 Task: Create ChildIssue0000000073 as Child Issue of Issue Issue0000000037 in Backlog  in Scrum Project Project0000000008 in Jira. Create ChildIssue0000000074 as Child Issue of Issue Issue0000000037 in Backlog  in Scrum Project Project0000000008 in Jira. Create ChildIssue0000000075 as Child Issue of Issue Issue0000000038 in Backlog  in Scrum Project Project0000000008 in Jira. Create ChildIssue0000000076 as Child Issue of Issue Issue0000000038 in Backlog  in Scrum Project Project0000000008 in Jira. Create ChildIssue0000000077 as Child Issue of Issue Issue0000000039 in Backlog  in Scrum Project Project0000000008 in Jira
Action: Mouse moved to (328, 385)
Screenshot: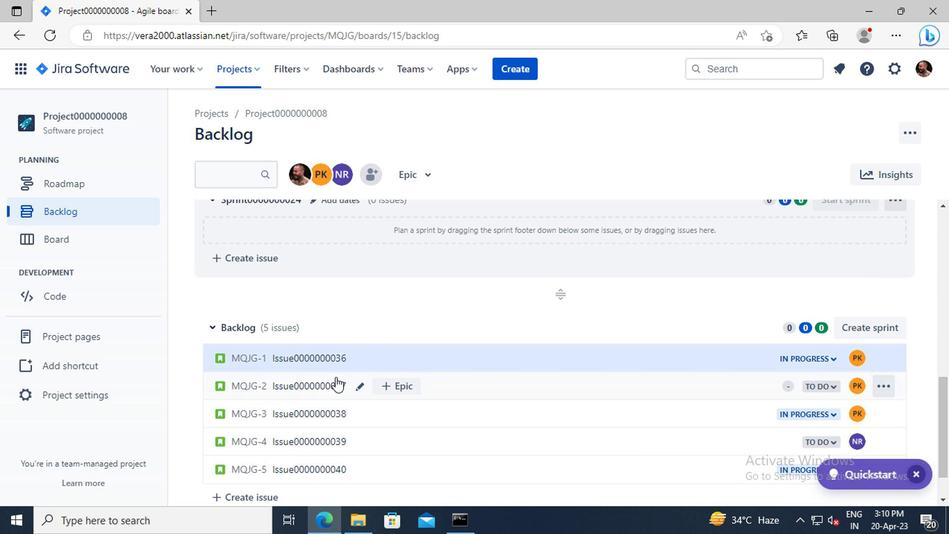
Action: Mouse pressed left at (328, 385)
Screenshot: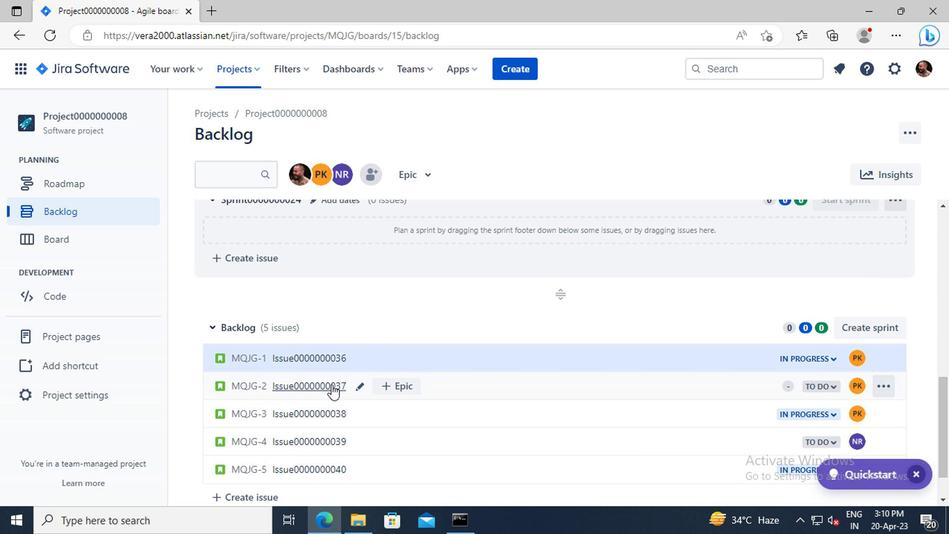 
Action: Mouse moved to (704, 277)
Screenshot: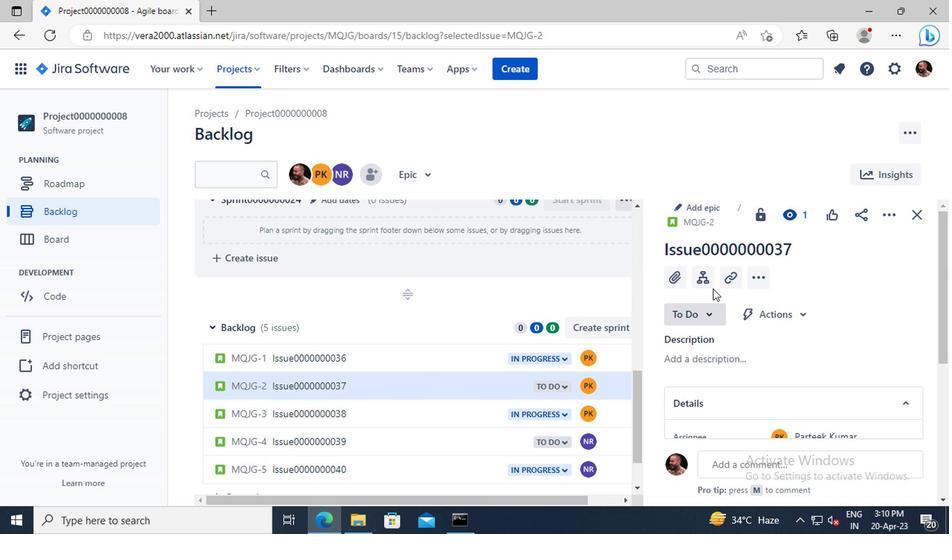 
Action: Mouse pressed left at (704, 277)
Screenshot: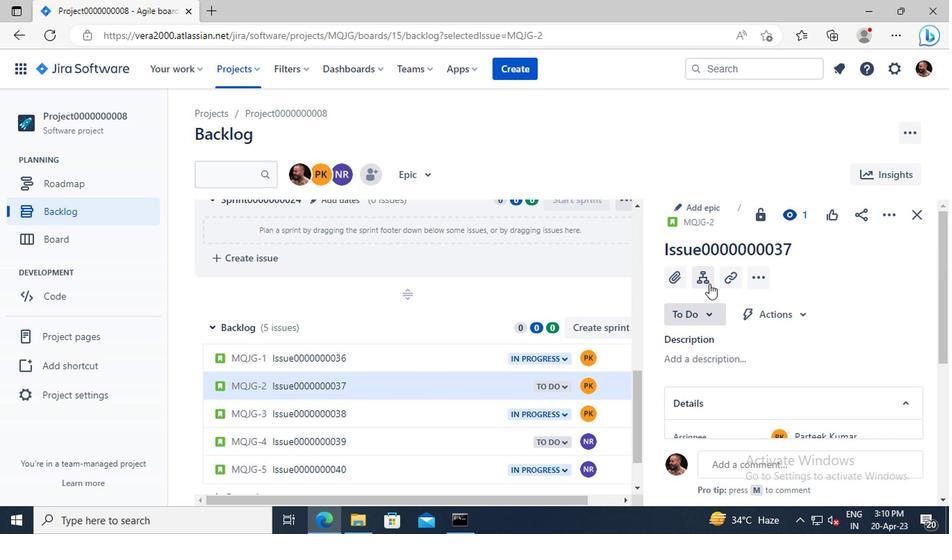 
Action: Mouse moved to (726, 343)
Screenshot: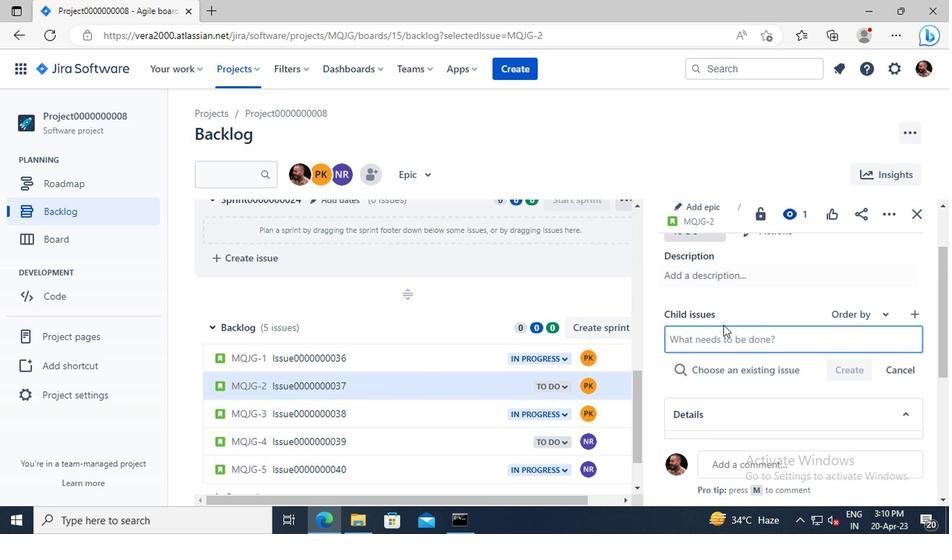 
Action: Mouse pressed left at (726, 343)
Screenshot: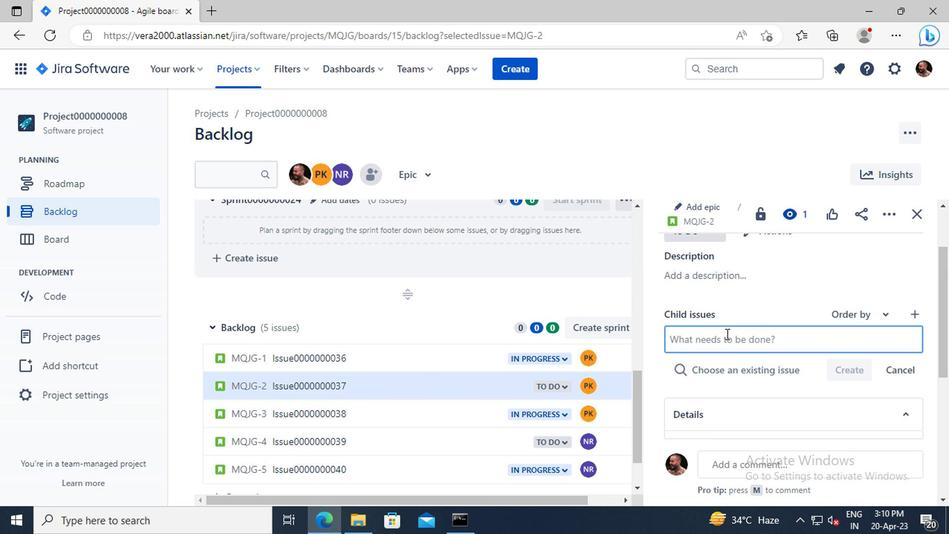 
Action: Key pressed <Key.shift>CHILD<Key.shift>ISSUE0000000073
Screenshot: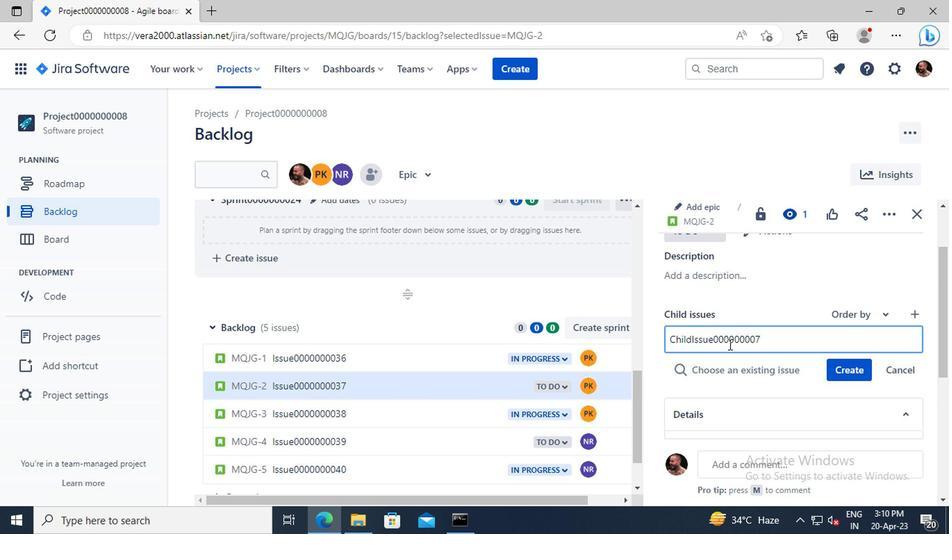 
Action: Mouse moved to (858, 367)
Screenshot: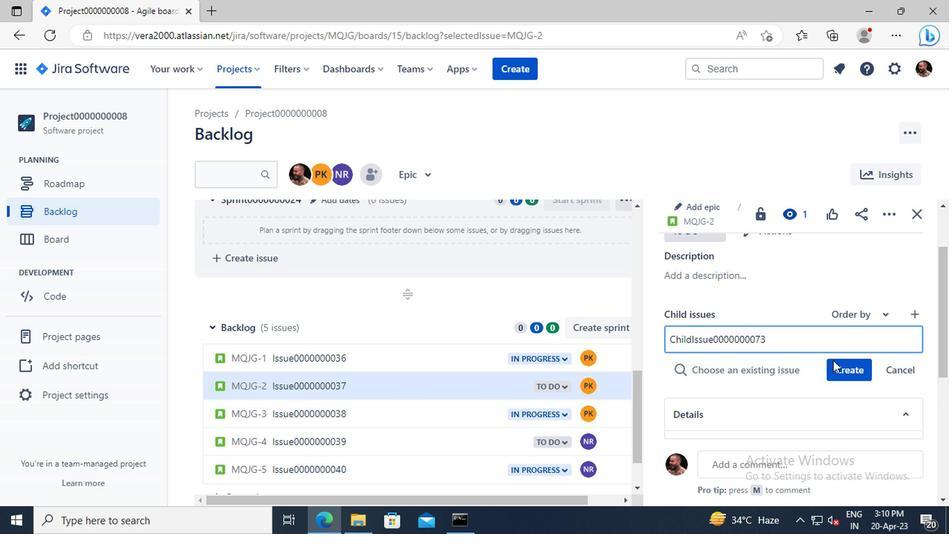
Action: Mouse pressed left at (858, 367)
Screenshot: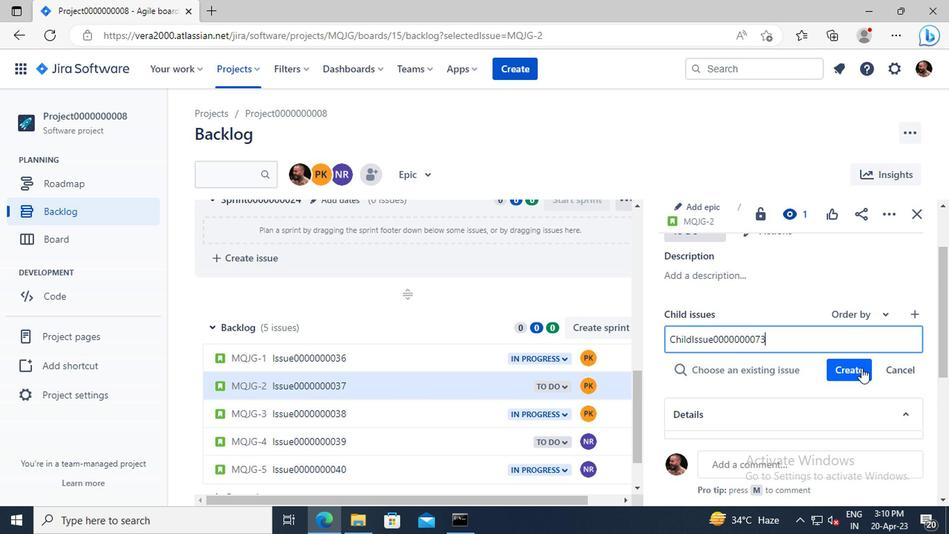 
Action: Mouse moved to (776, 373)
Screenshot: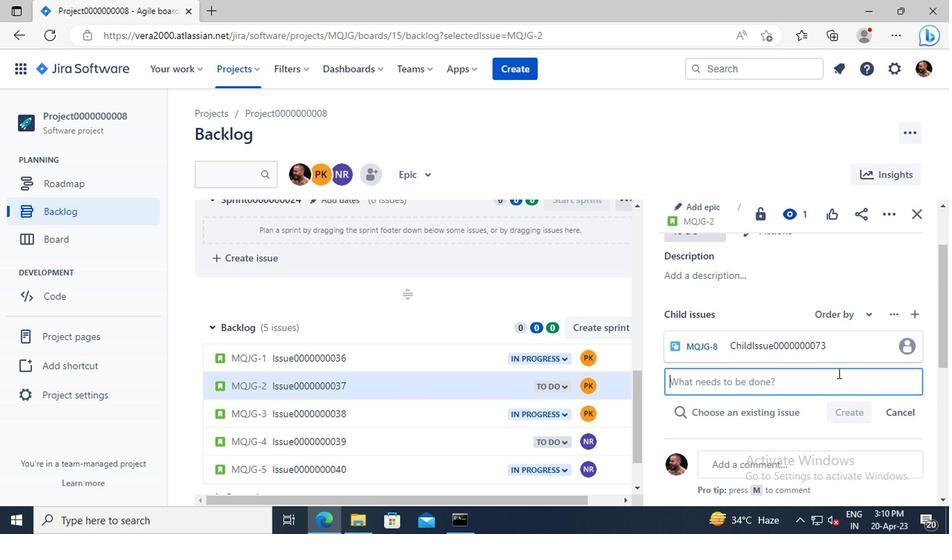 
Action: Mouse pressed left at (776, 373)
Screenshot: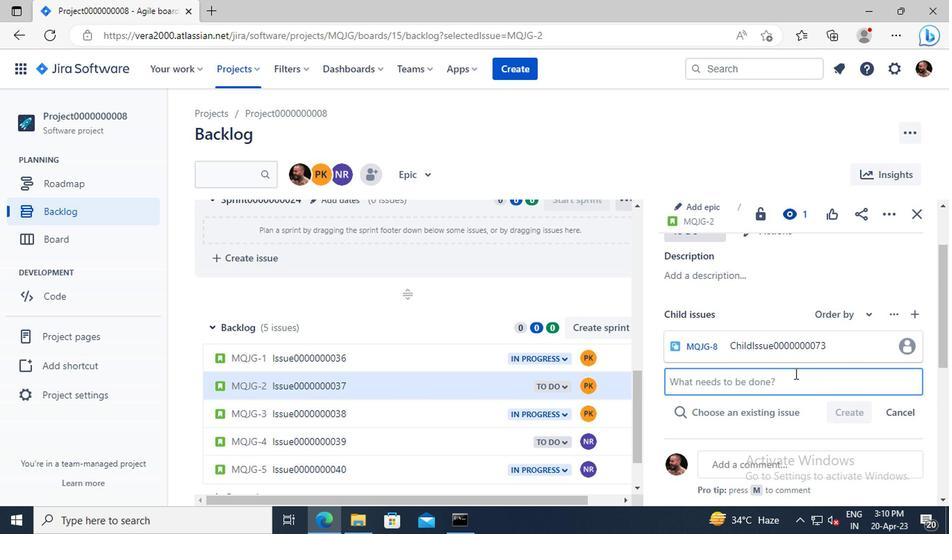 
Action: Key pressed <Key.shift>CHILD<Key.shift>ISSUE0000000074
Screenshot: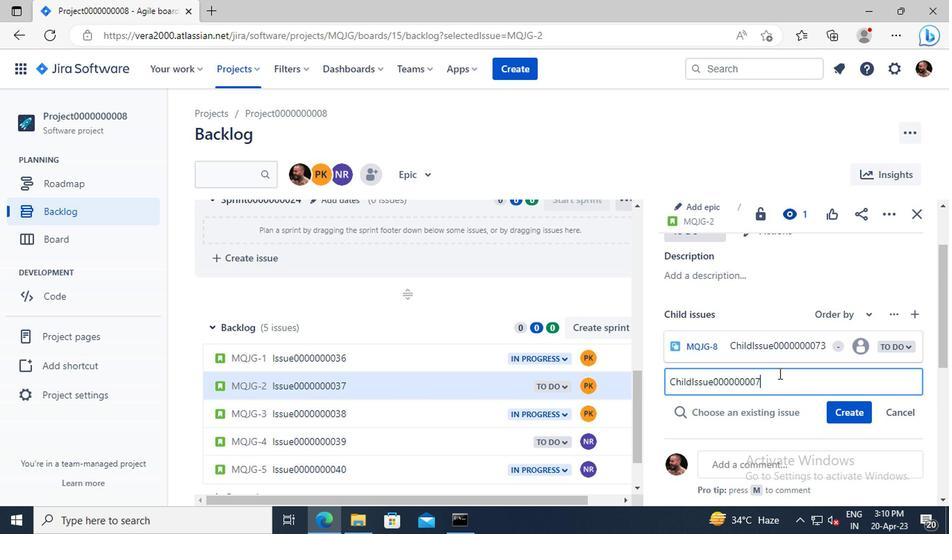 
Action: Mouse moved to (843, 408)
Screenshot: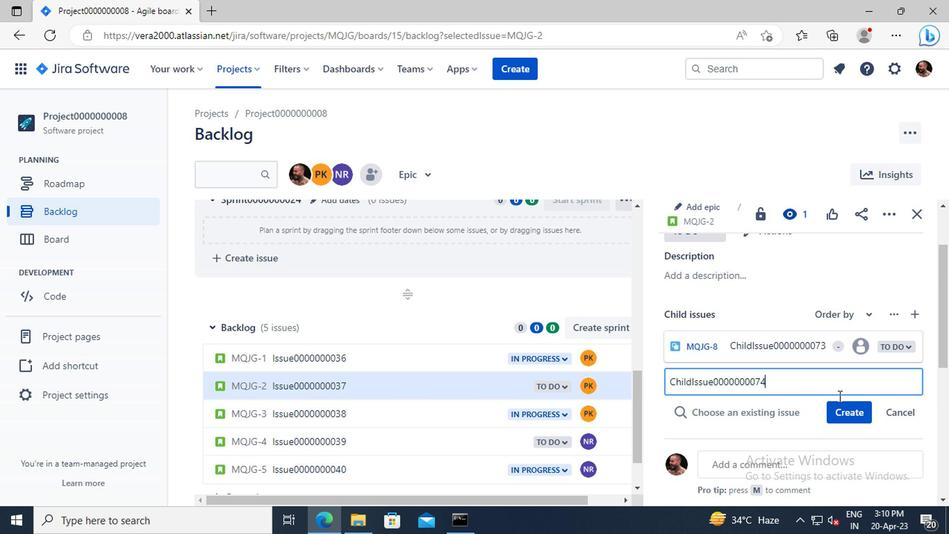 
Action: Mouse pressed left at (843, 408)
Screenshot: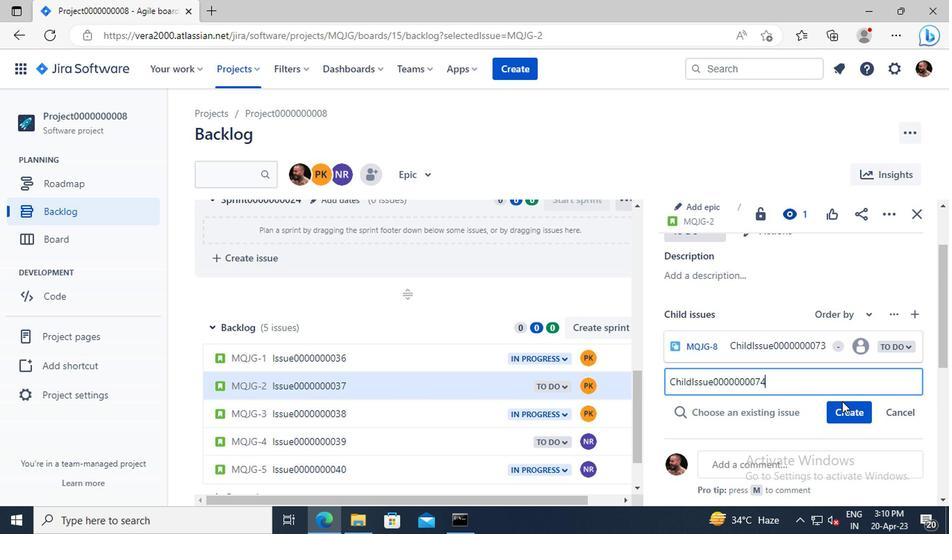 
Action: Mouse moved to (313, 415)
Screenshot: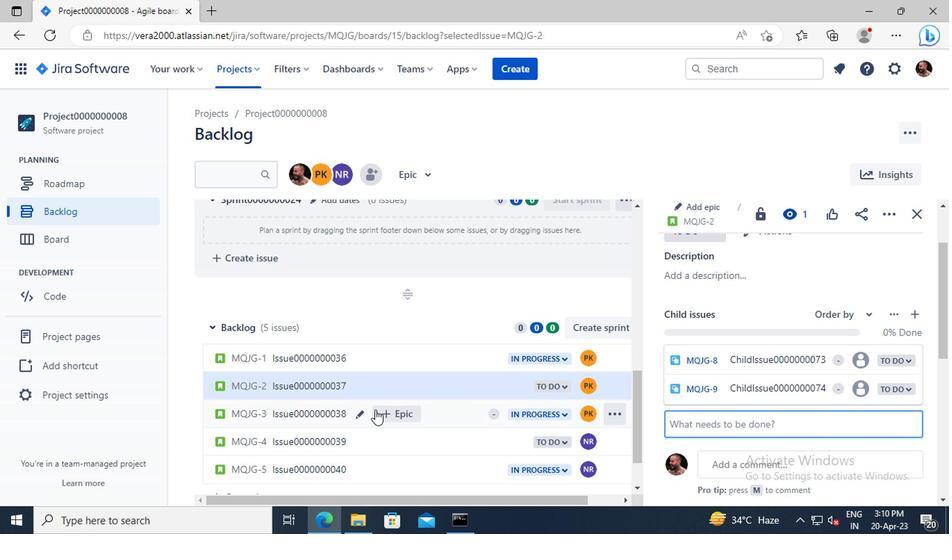 
Action: Mouse pressed left at (313, 415)
Screenshot: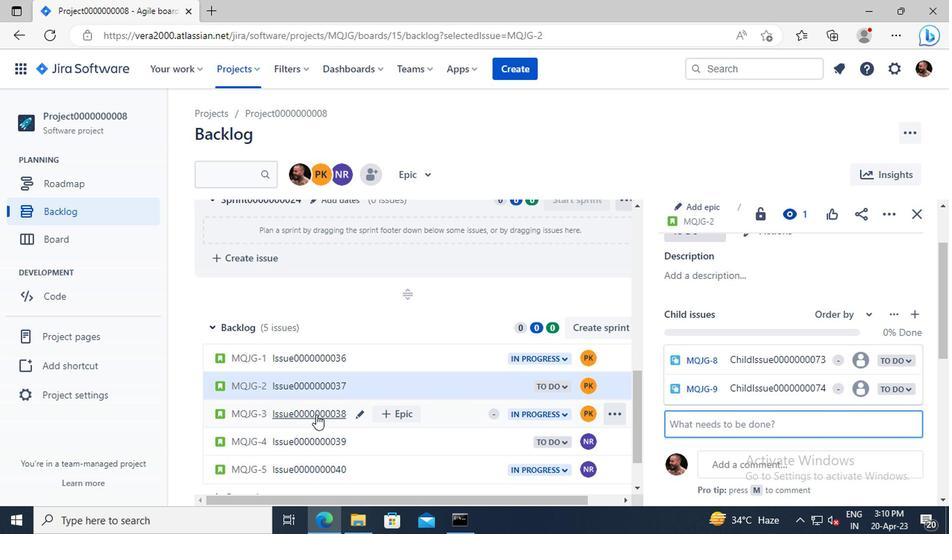 
Action: Mouse moved to (695, 271)
Screenshot: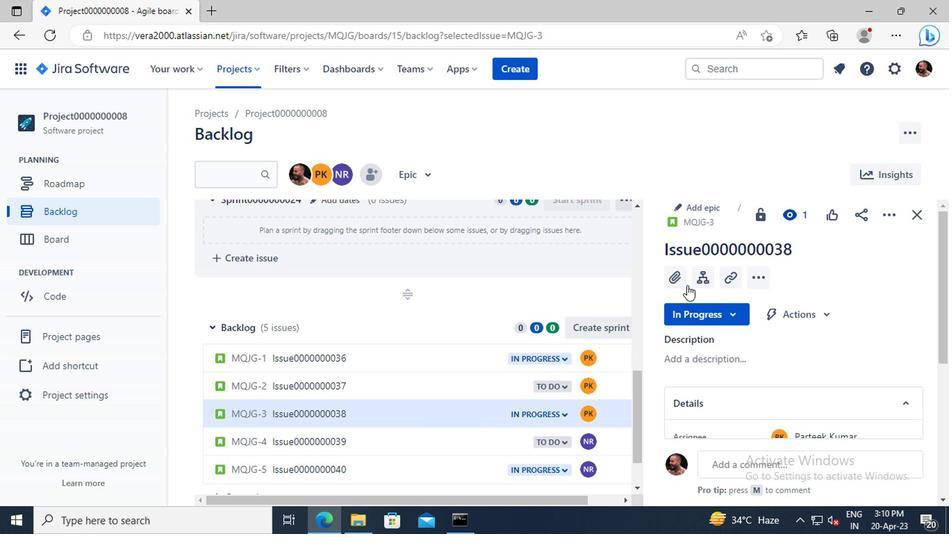 
Action: Mouse pressed left at (695, 271)
Screenshot: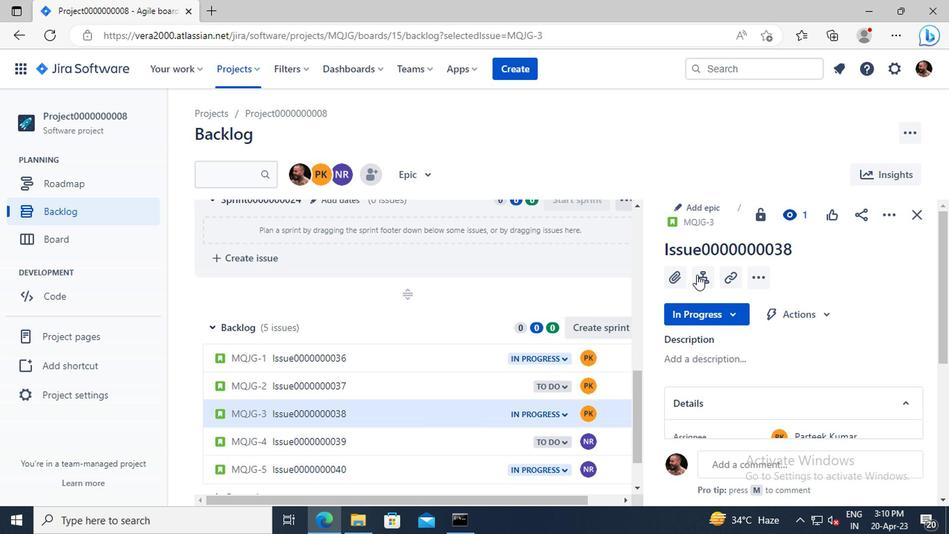 
Action: Mouse moved to (718, 335)
Screenshot: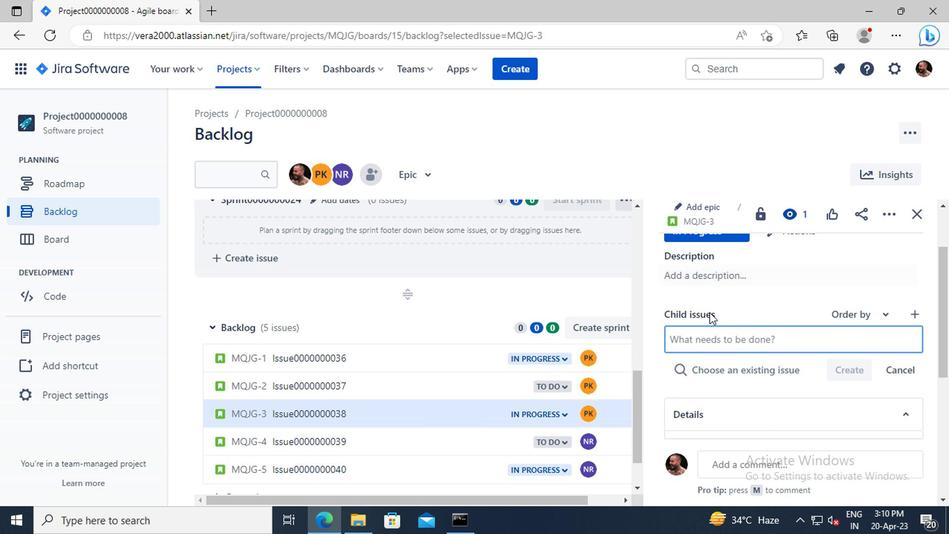 
Action: Mouse pressed left at (718, 335)
Screenshot: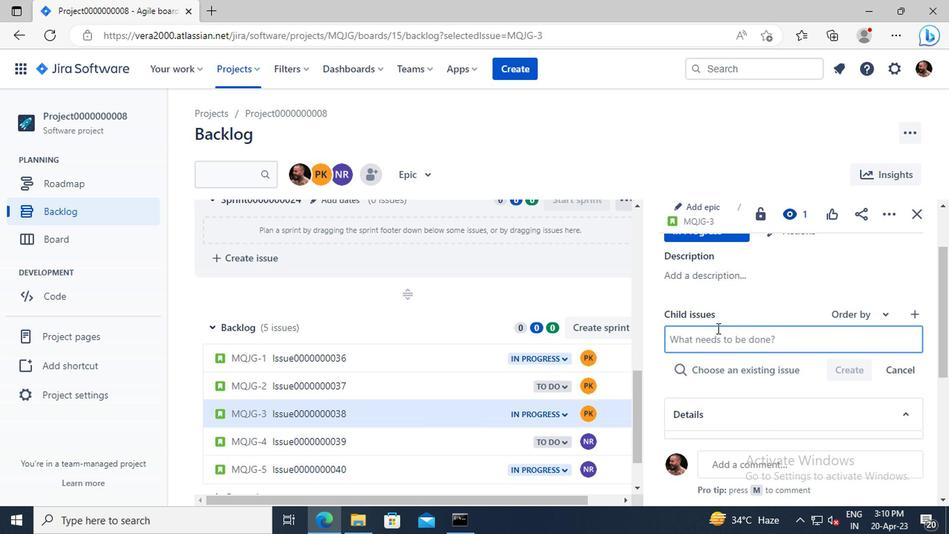 
Action: Key pressed <Key.shift>CHILD<Key.shift>ISSUE0000000075
Screenshot: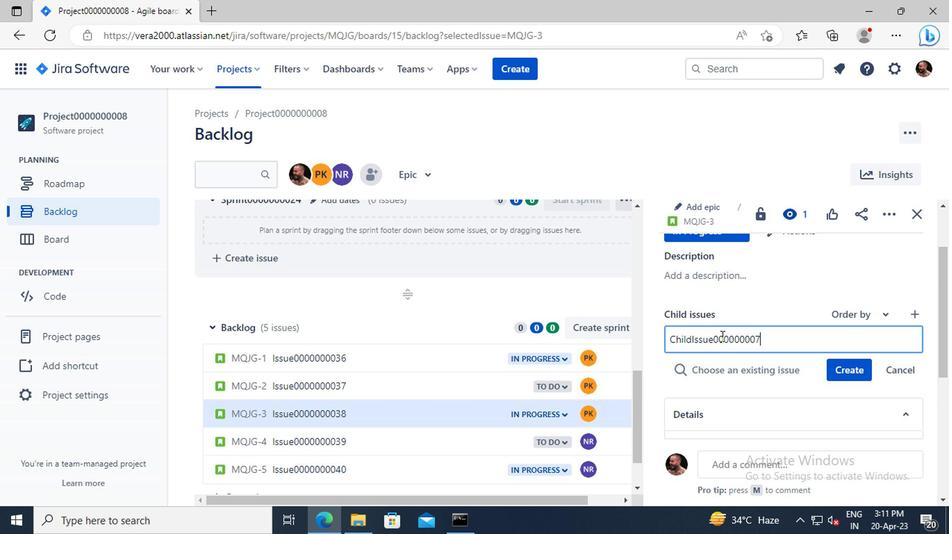 
Action: Mouse moved to (848, 367)
Screenshot: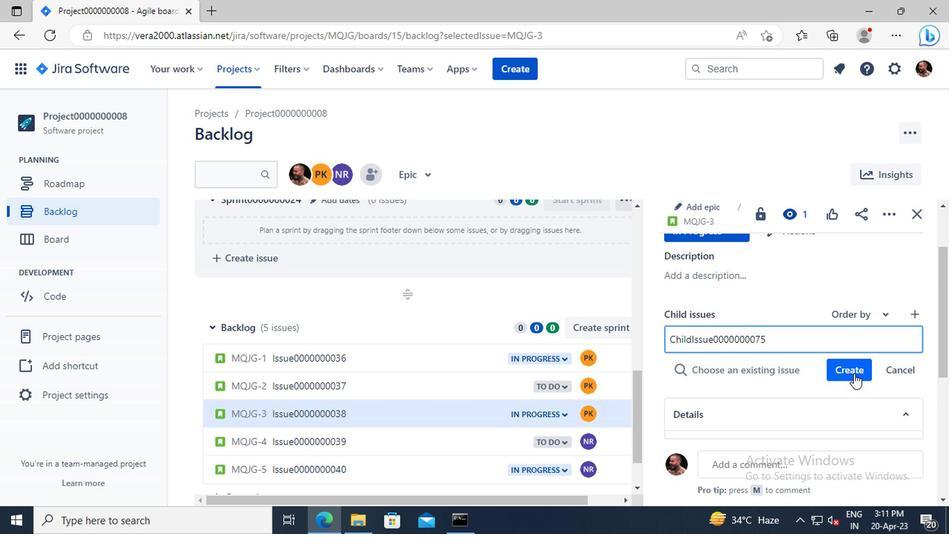 
Action: Mouse pressed left at (848, 367)
Screenshot: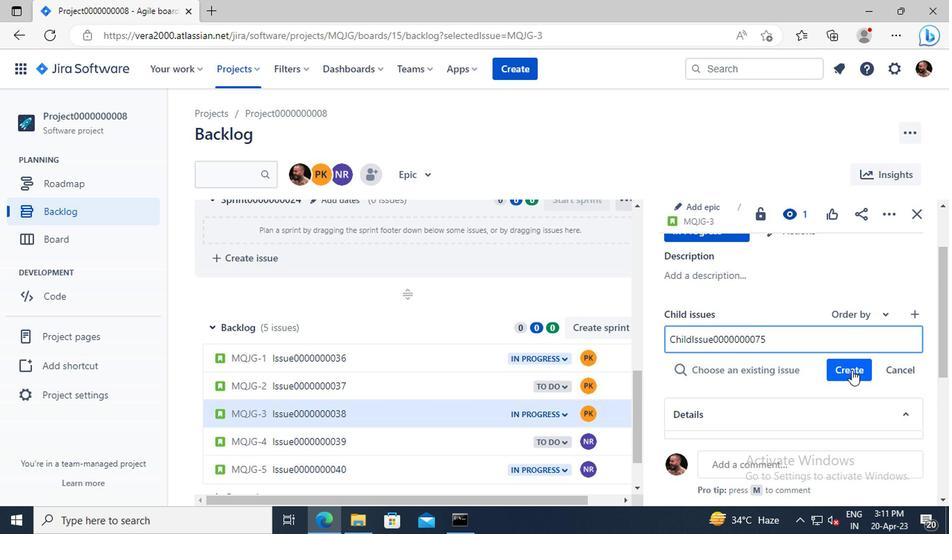 
Action: Mouse moved to (772, 382)
Screenshot: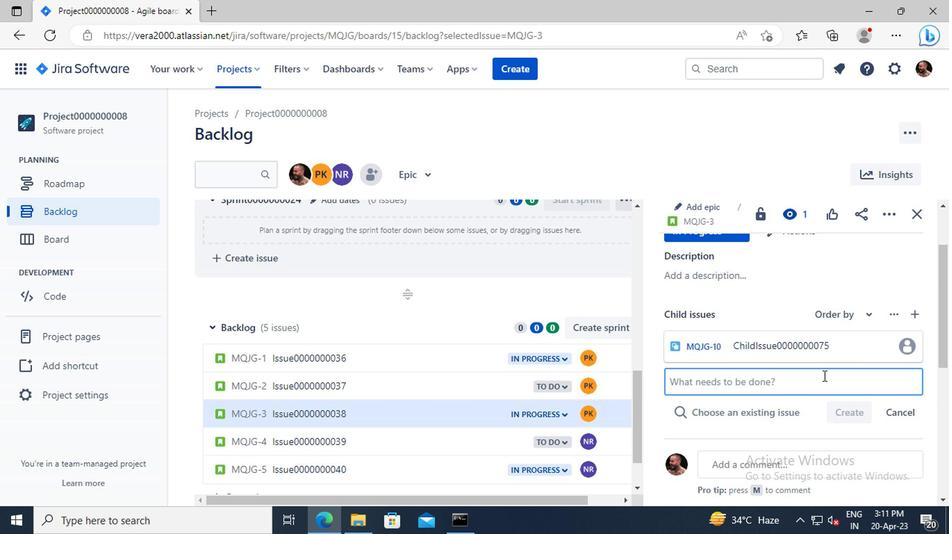 
Action: Mouse pressed left at (772, 382)
Screenshot: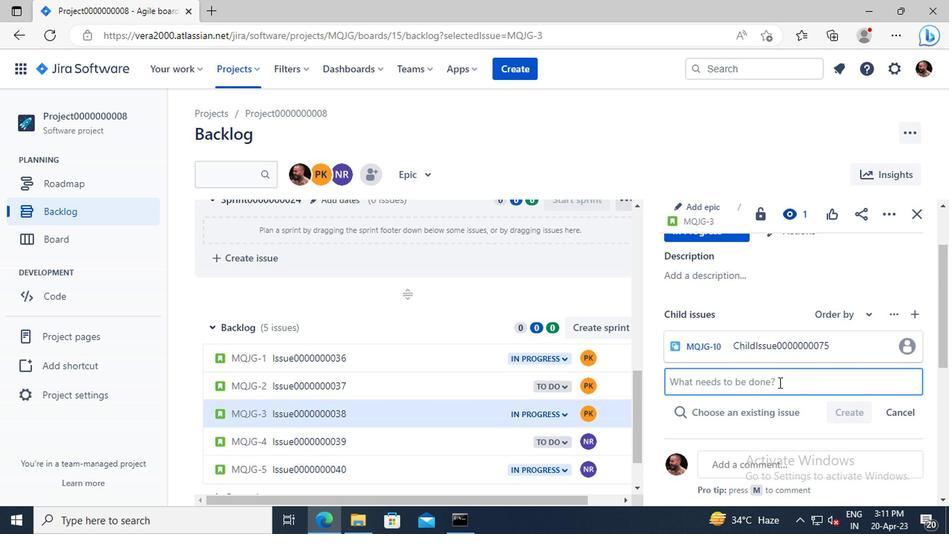 
Action: Key pressed <Key.shift>CHILD<Key.shift>ISSUE0000000076
Screenshot: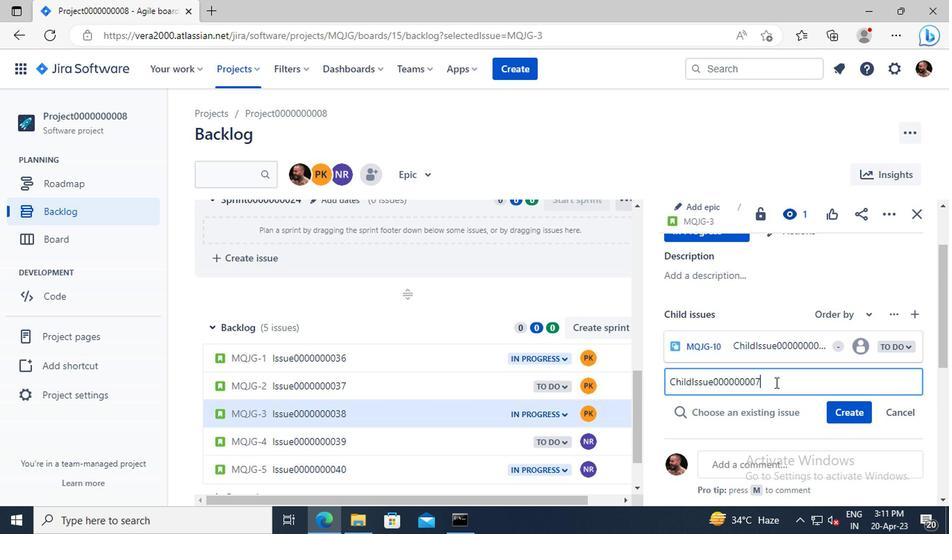 
Action: Mouse moved to (847, 408)
Screenshot: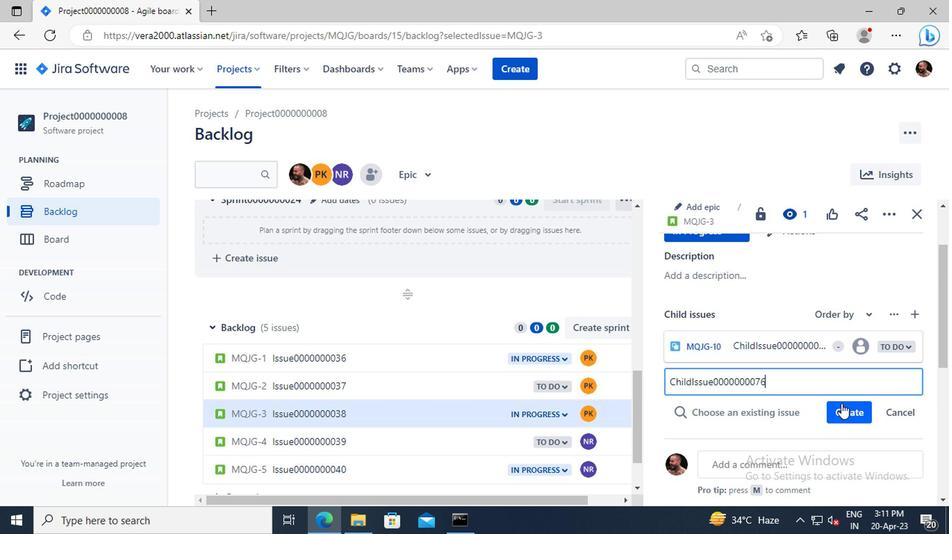 
Action: Mouse pressed left at (847, 408)
Screenshot: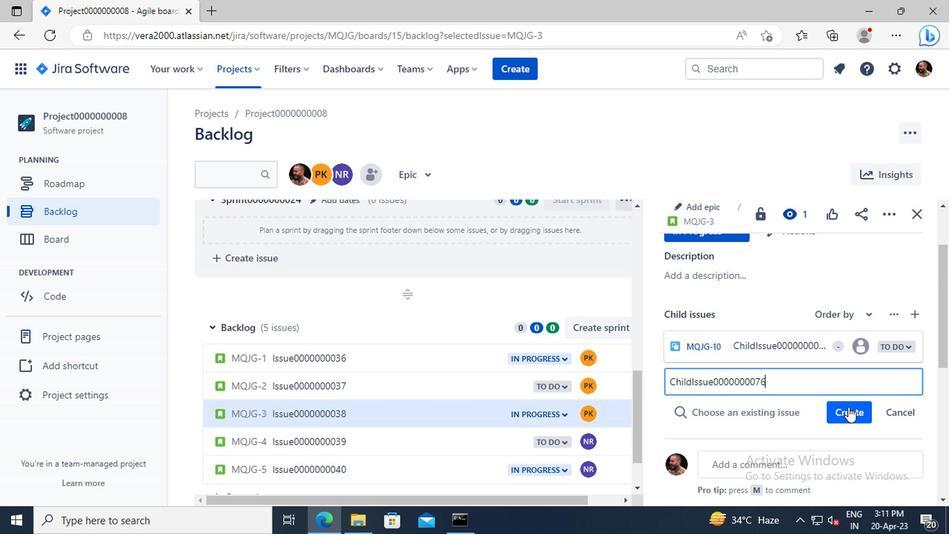 
Action: Mouse moved to (331, 443)
Screenshot: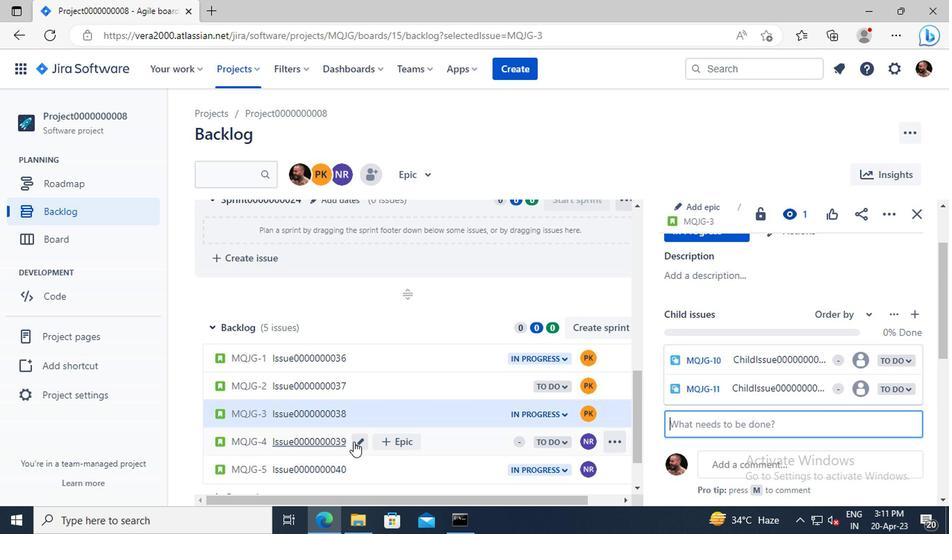 
Action: Mouse pressed left at (331, 443)
Screenshot: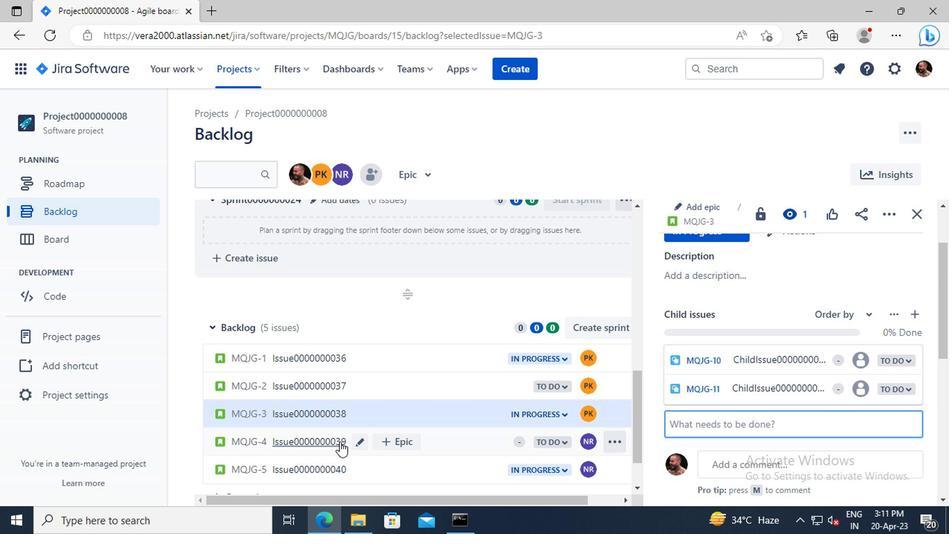 
Action: Mouse moved to (701, 276)
Screenshot: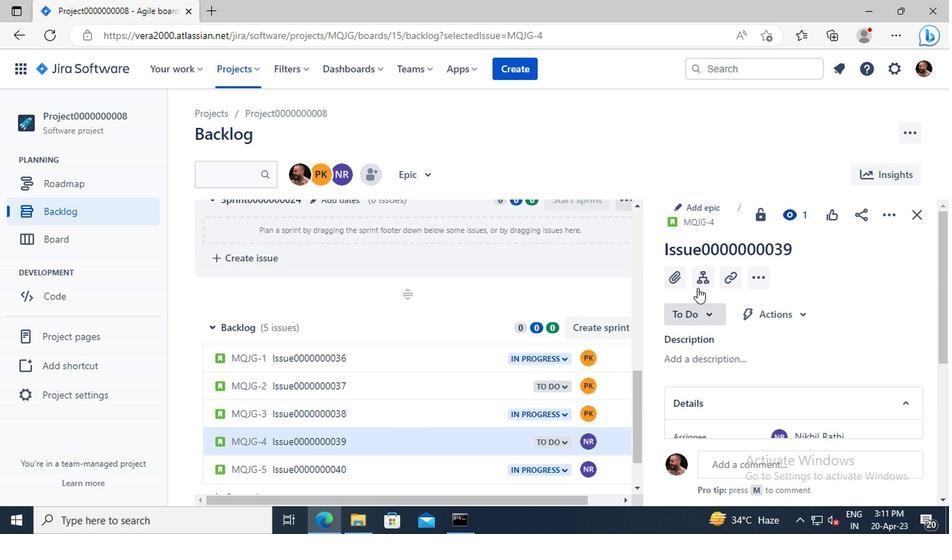 
Action: Mouse pressed left at (701, 276)
Screenshot: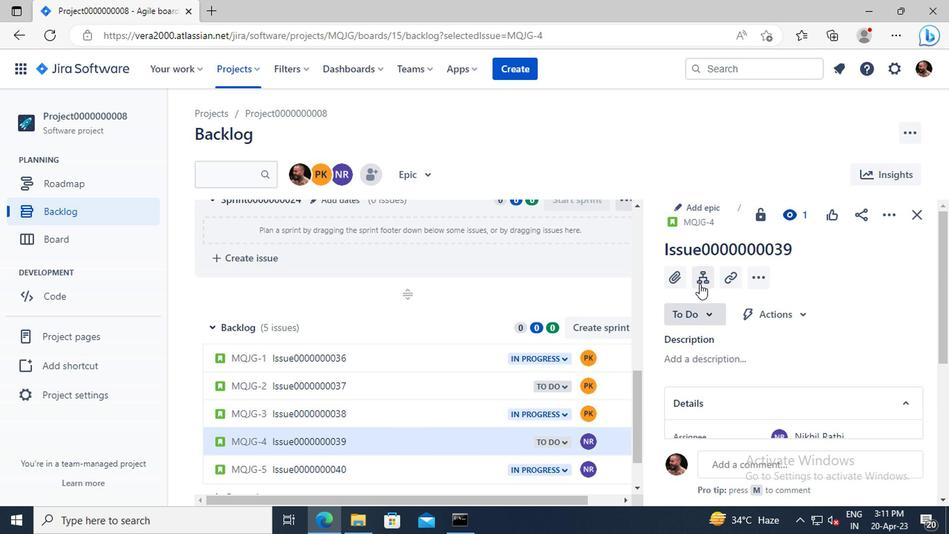 
Action: Mouse moved to (719, 338)
Screenshot: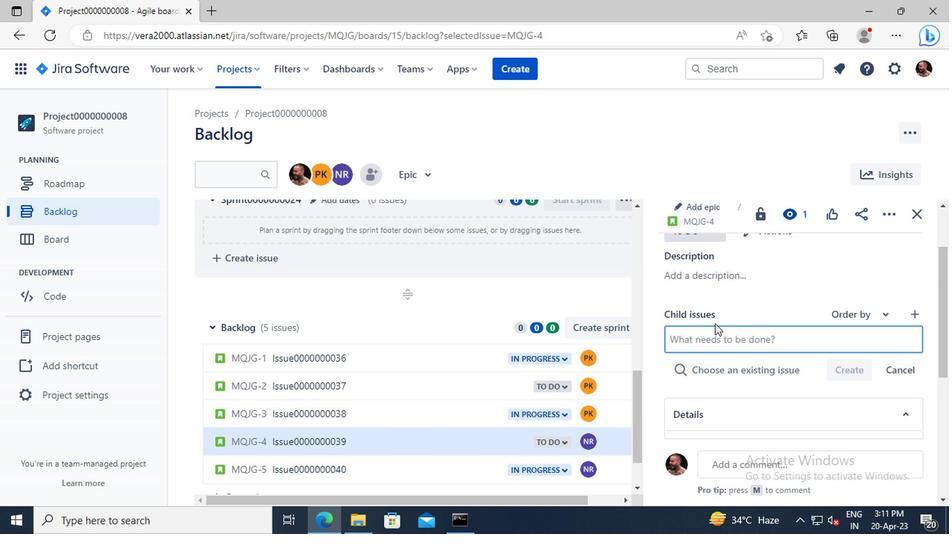 
Action: Mouse pressed left at (719, 338)
Screenshot: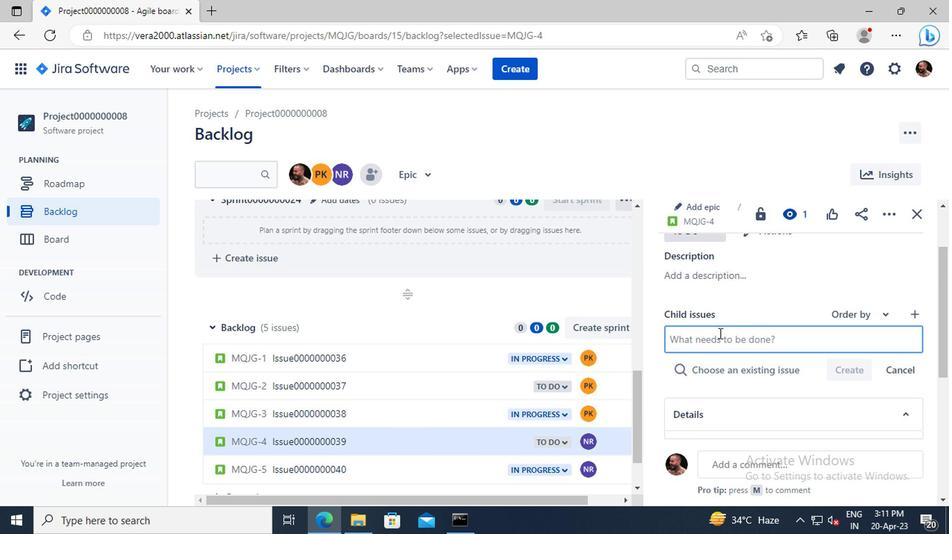 
Action: Key pressed <Key.shift>CHILD<Key.shift>ISSUE0000000077
Screenshot: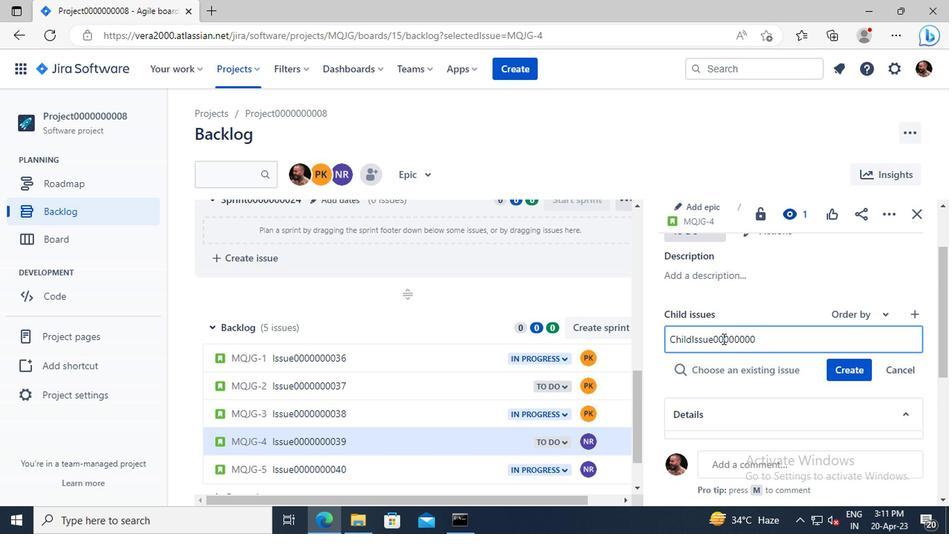 
Action: Mouse moved to (833, 366)
Screenshot: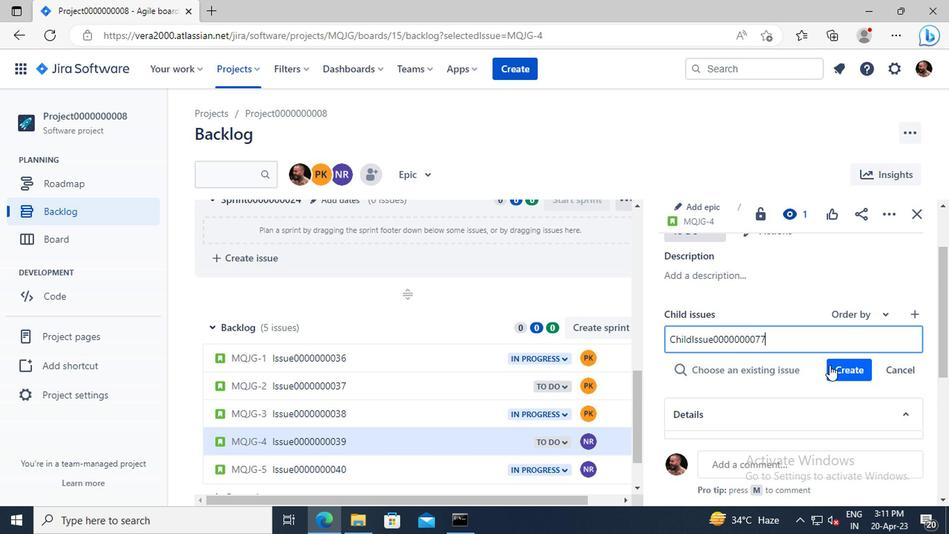 
Action: Mouse pressed left at (833, 366)
Screenshot: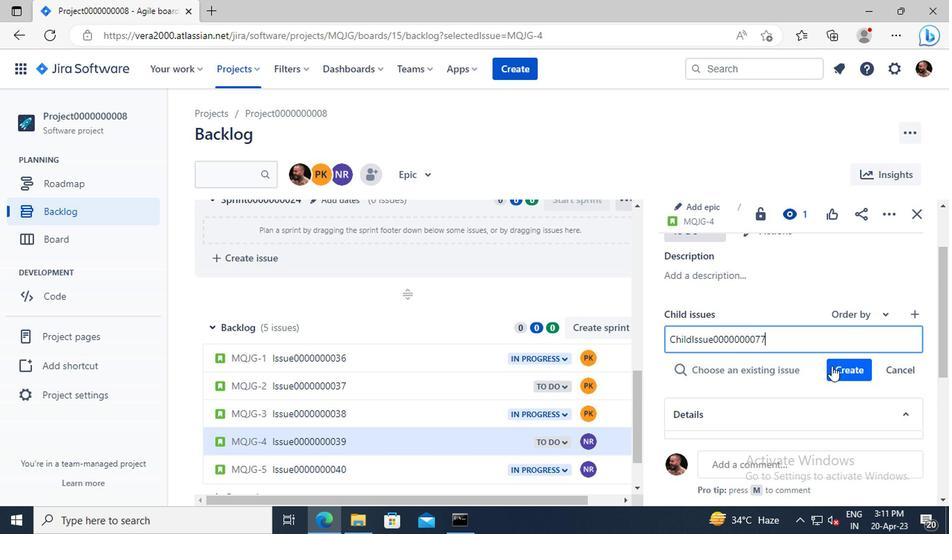 
